 Task: Check the sale-to-list ratio of basement in the last 1 year.
Action: Mouse moved to (808, 183)
Screenshot: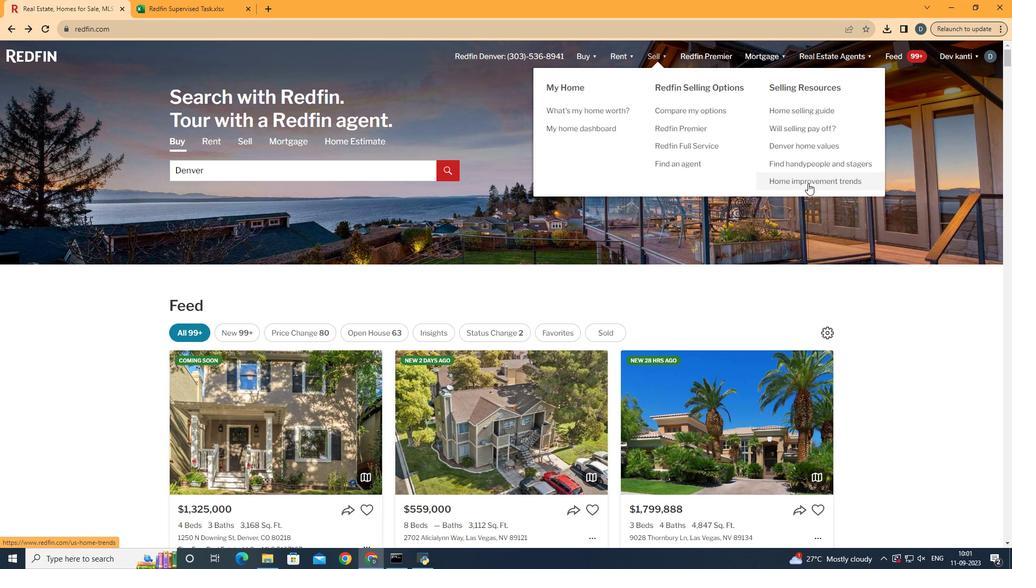 
Action: Mouse pressed left at (808, 183)
Screenshot: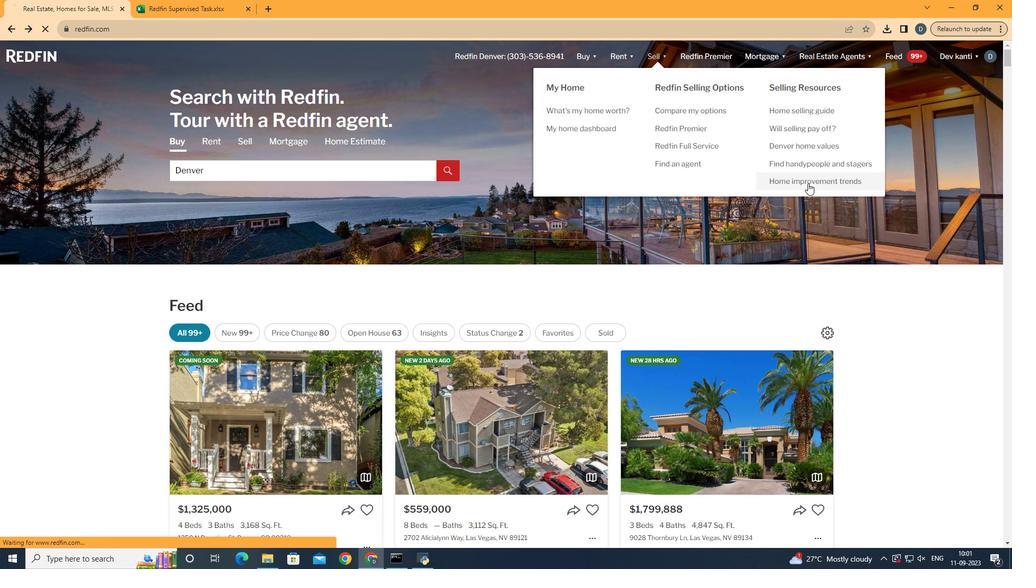 
Action: Mouse moved to (266, 201)
Screenshot: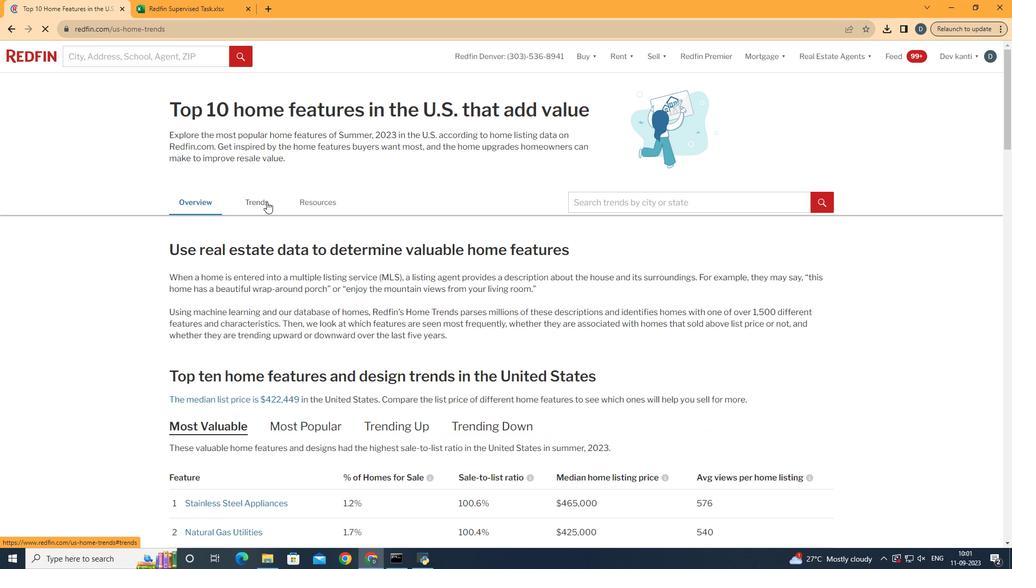 
Action: Mouse pressed left at (266, 201)
Screenshot: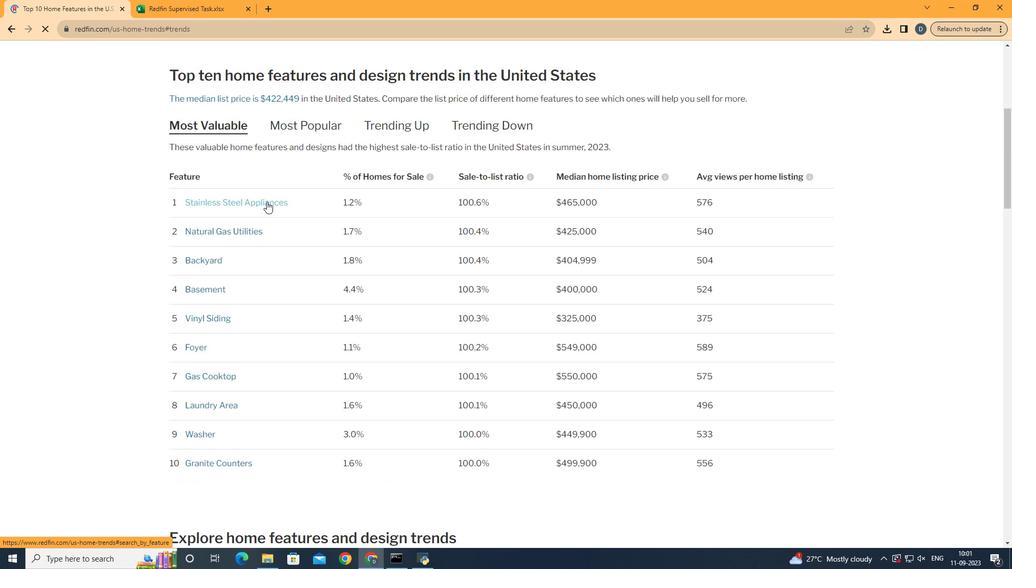 
Action: Mouse moved to (341, 247)
Screenshot: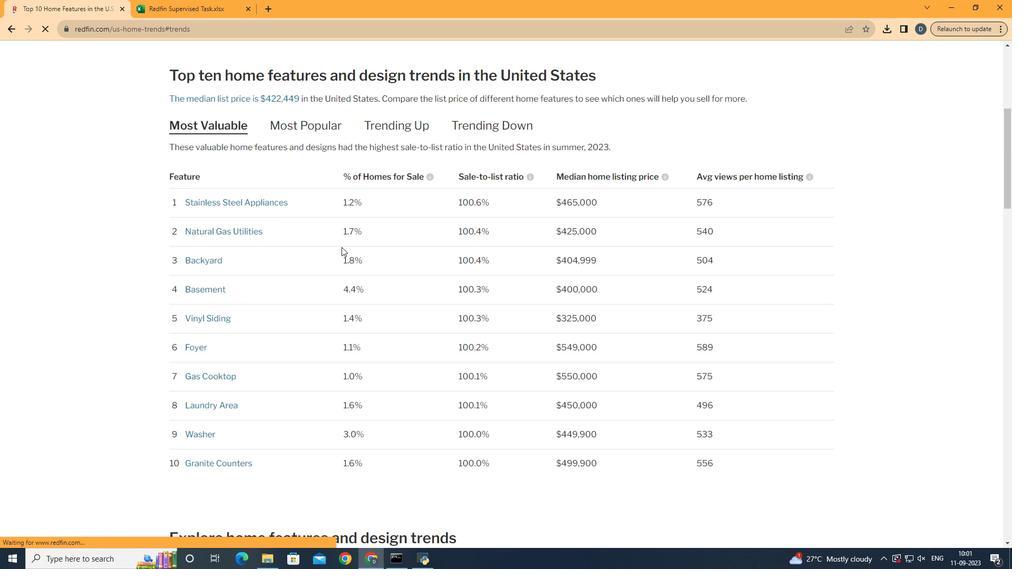 
Action: Mouse scrolled (341, 246) with delta (0, 0)
Screenshot: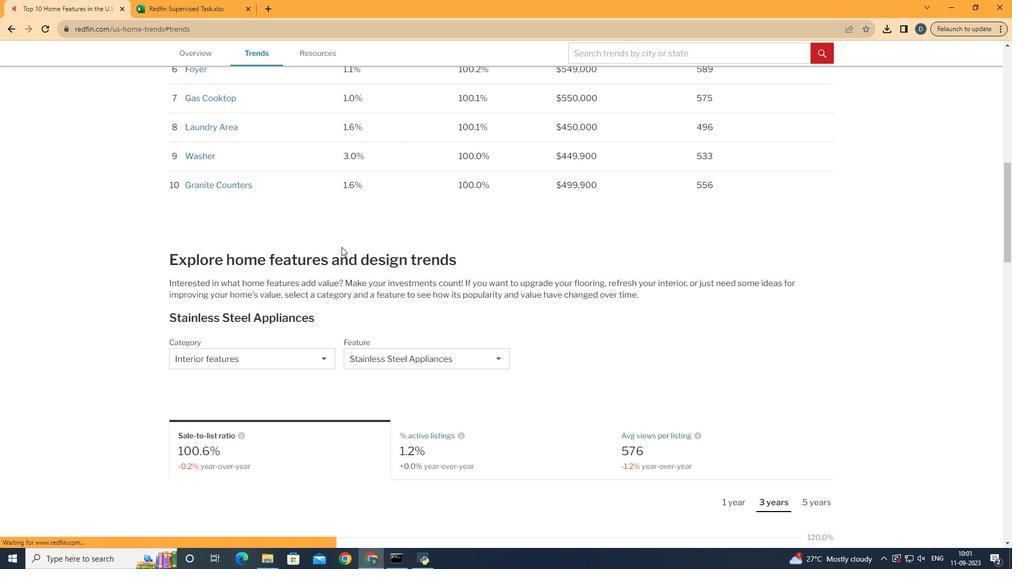 
Action: Mouse scrolled (341, 246) with delta (0, 0)
Screenshot: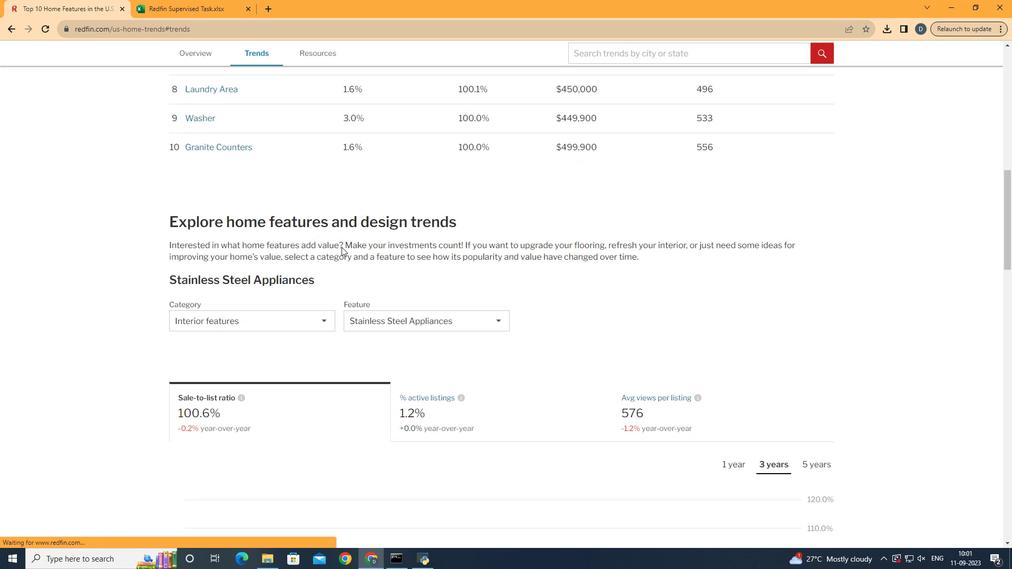
Action: Mouse scrolled (341, 246) with delta (0, 0)
Screenshot: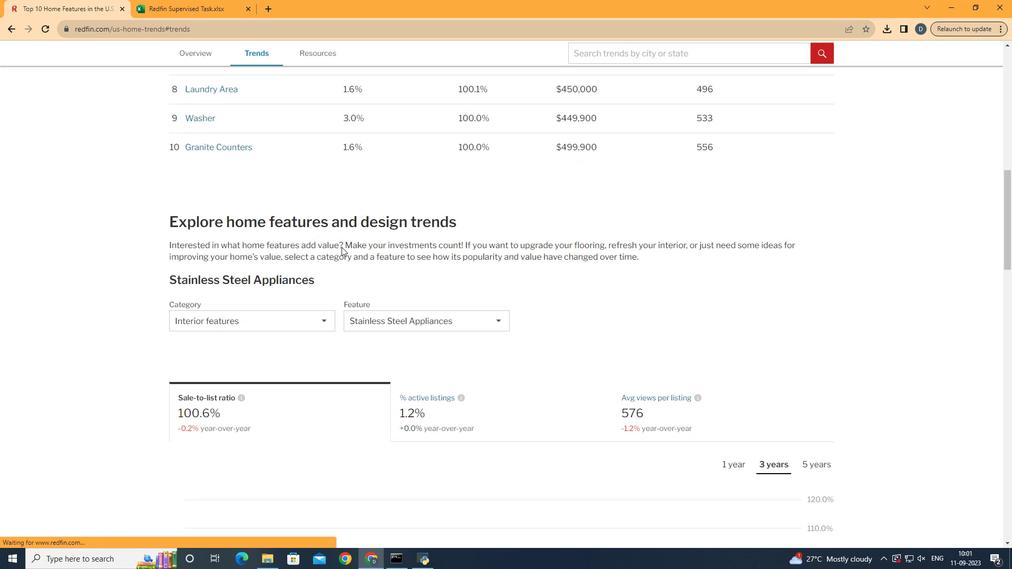 
Action: Mouse scrolled (341, 246) with delta (0, 0)
Screenshot: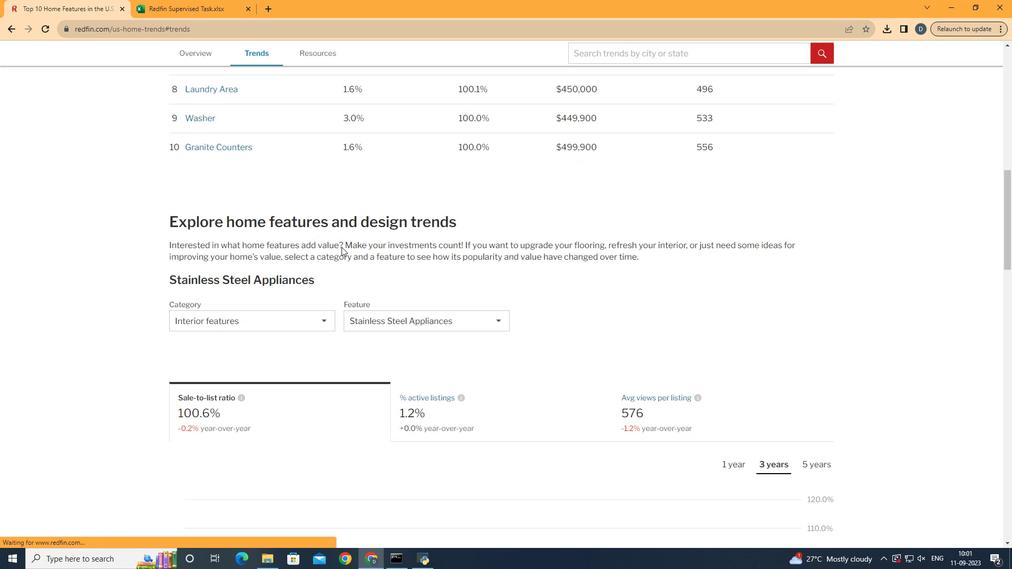 
Action: Mouse scrolled (341, 246) with delta (0, 0)
Screenshot: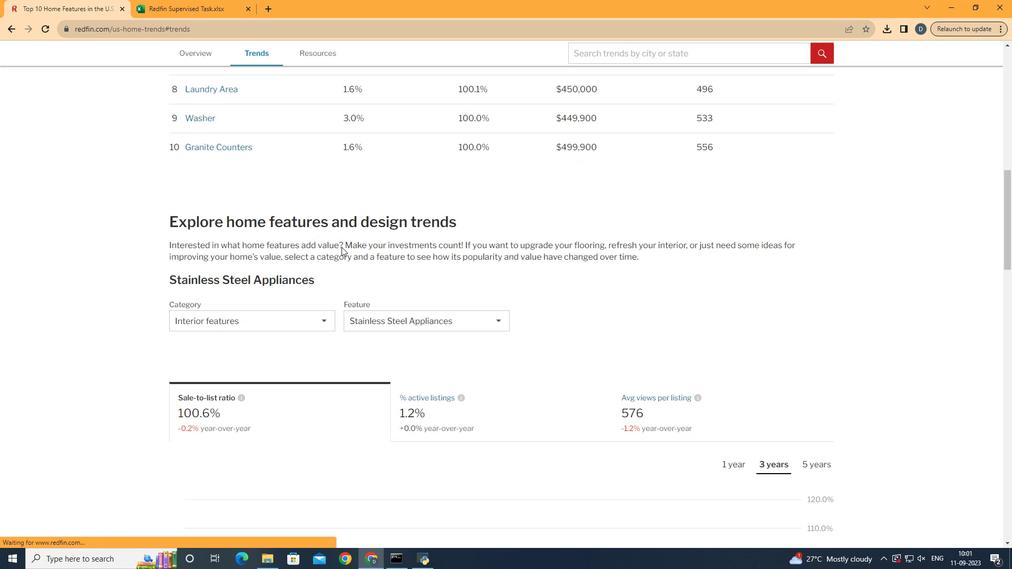 
Action: Mouse scrolled (341, 246) with delta (0, 0)
Screenshot: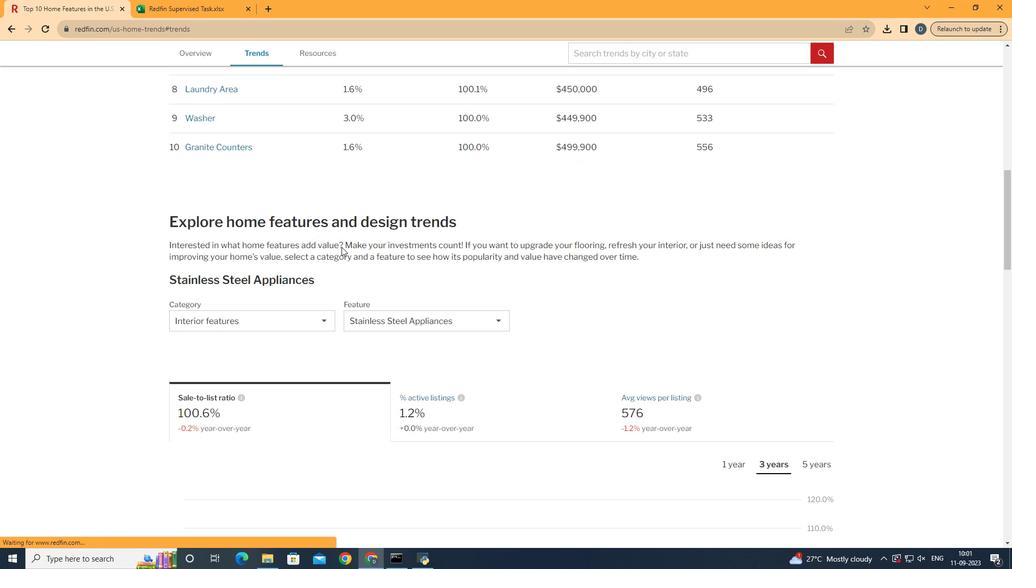 
Action: Mouse scrolled (341, 246) with delta (0, 0)
Screenshot: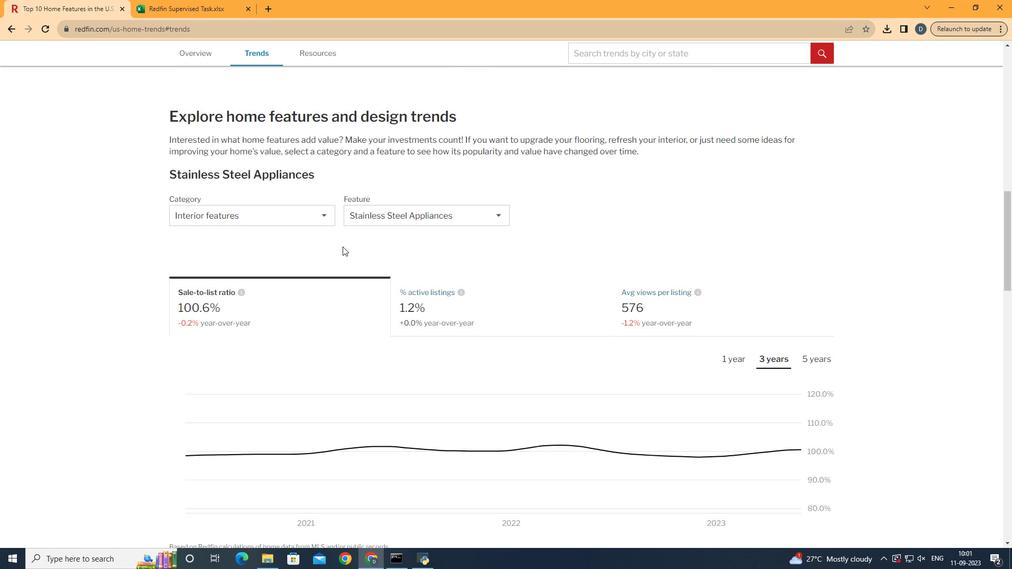 
Action: Mouse scrolled (341, 246) with delta (0, 0)
Screenshot: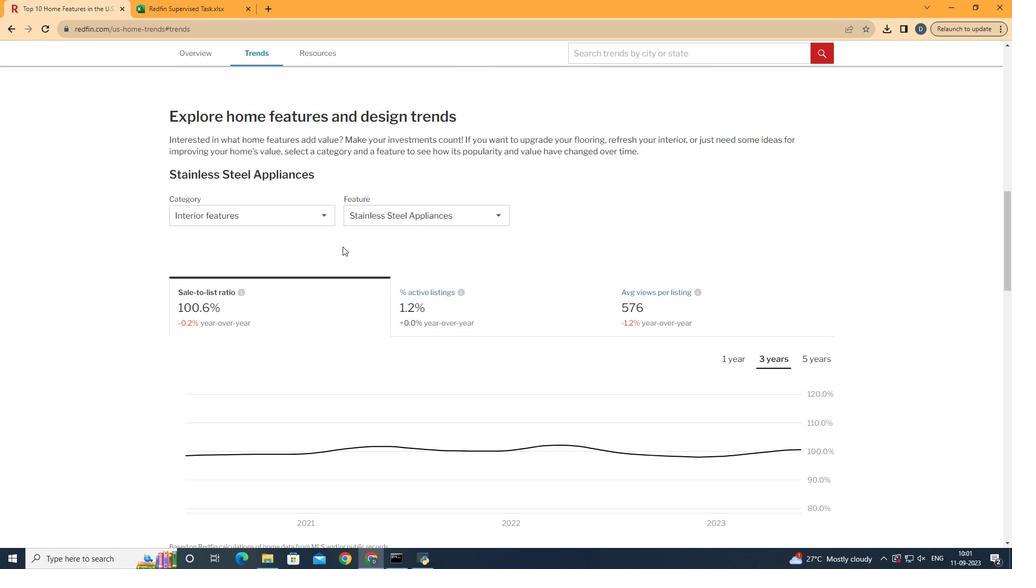 
Action: Mouse moved to (319, 217)
Screenshot: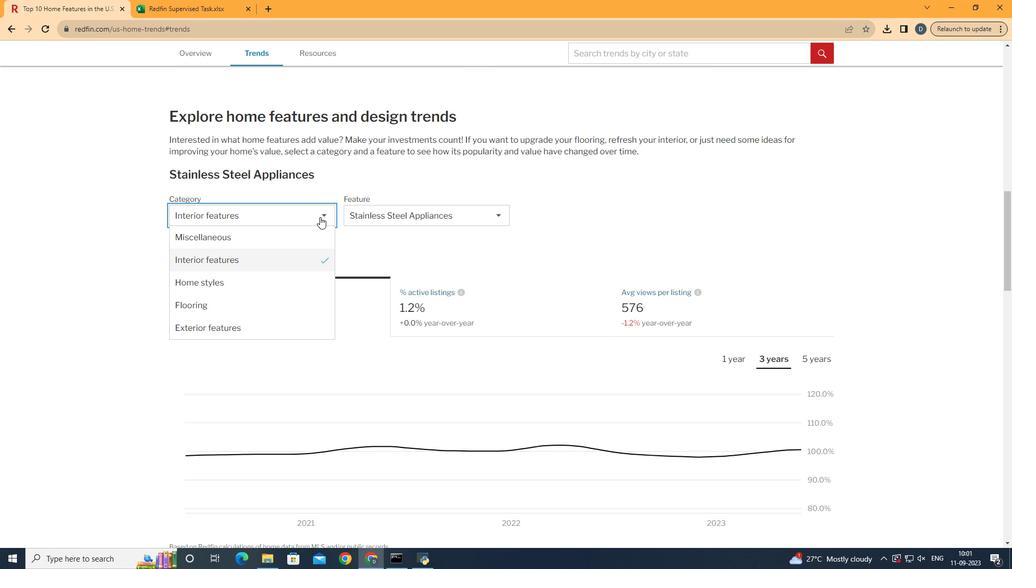 
Action: Mouse pressed left at (319, 217)
Screenshot: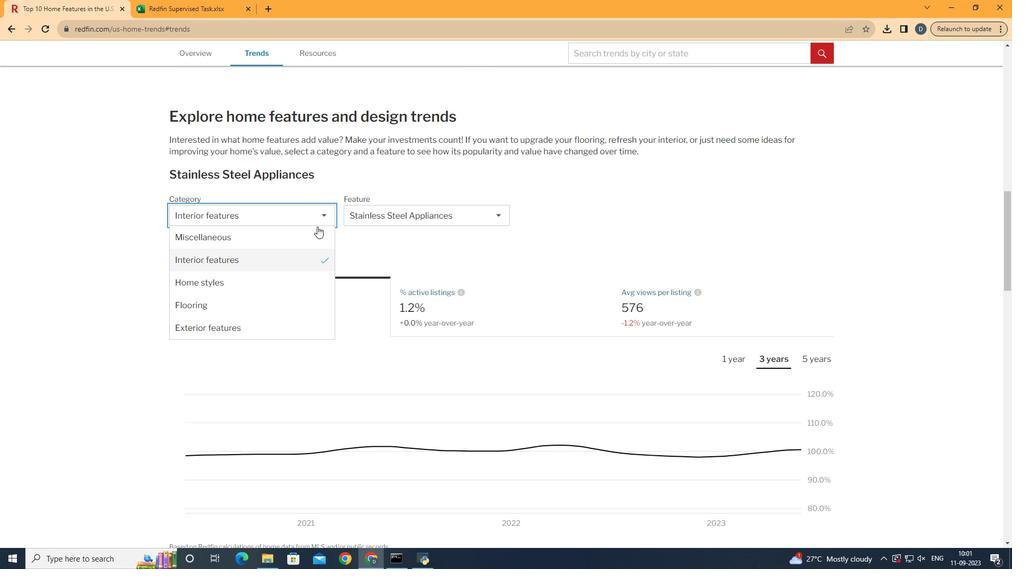 
Action: Mouse moved to (302, 259)
Screenshot: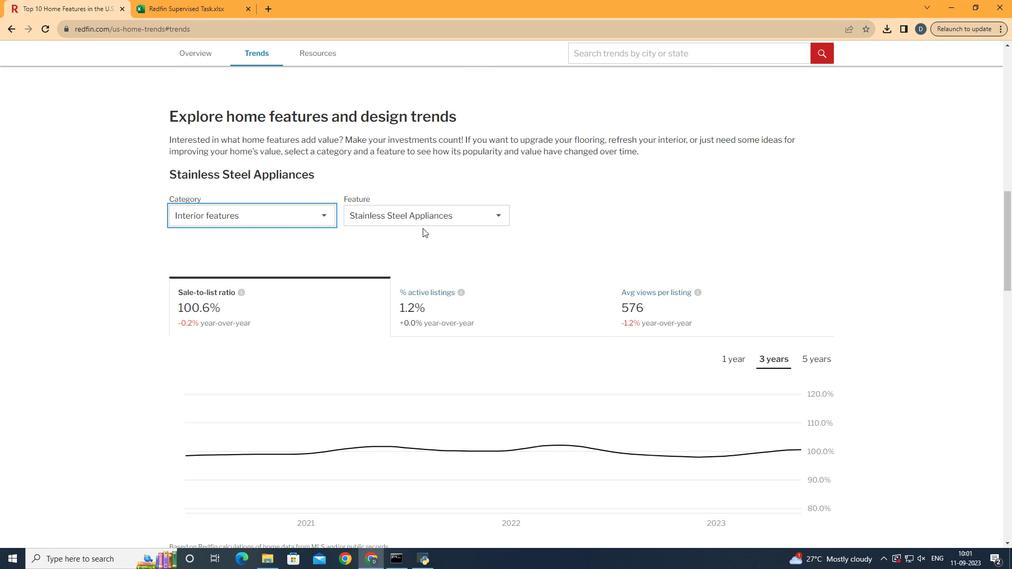 
Action: Mouse pressed left at (302, 259)
Screenshot: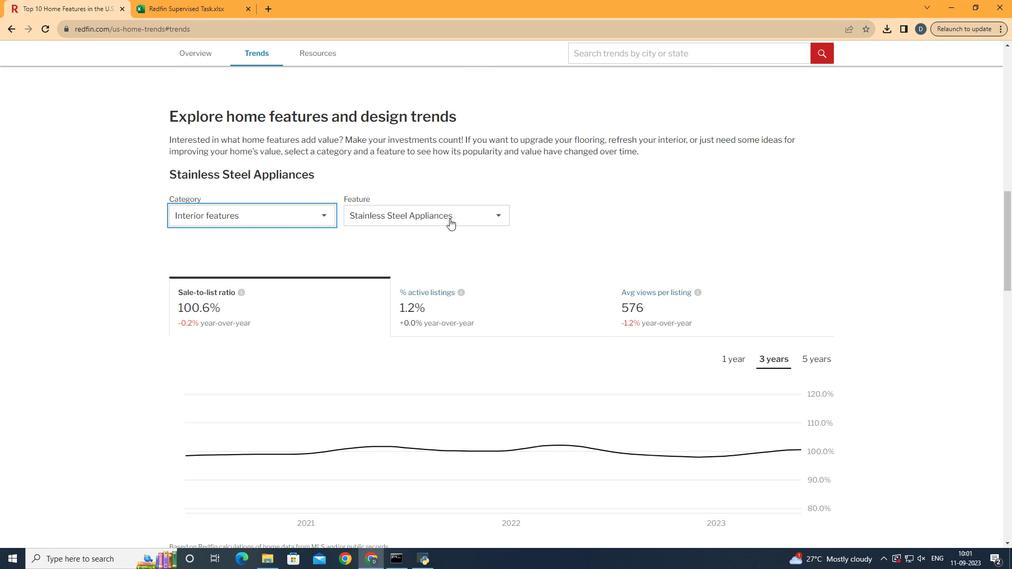 
Action: Mouse moved to (455, 214)
Screenshot: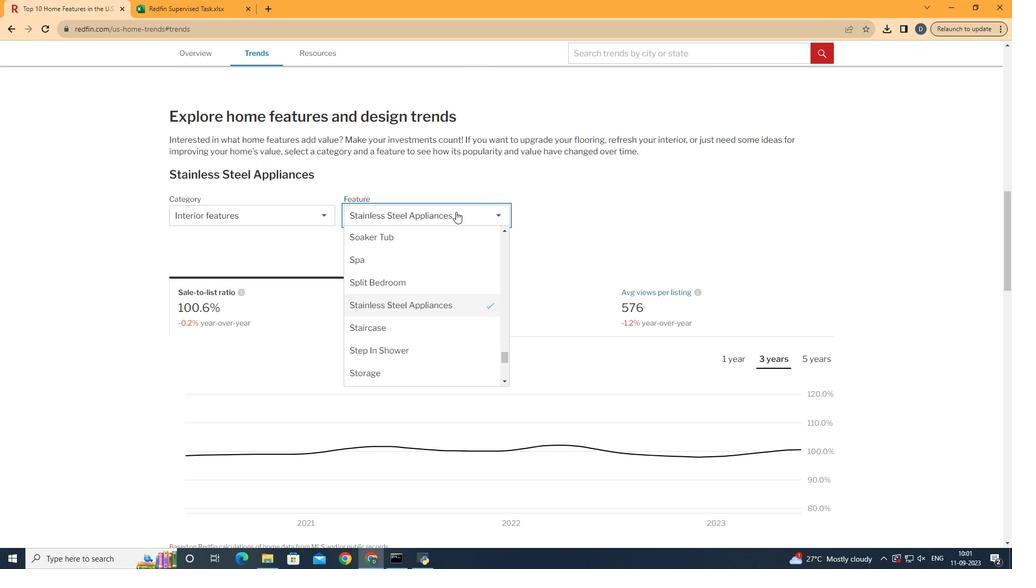 
Action: Mouse pressed left at (455, 214)
Screenshot: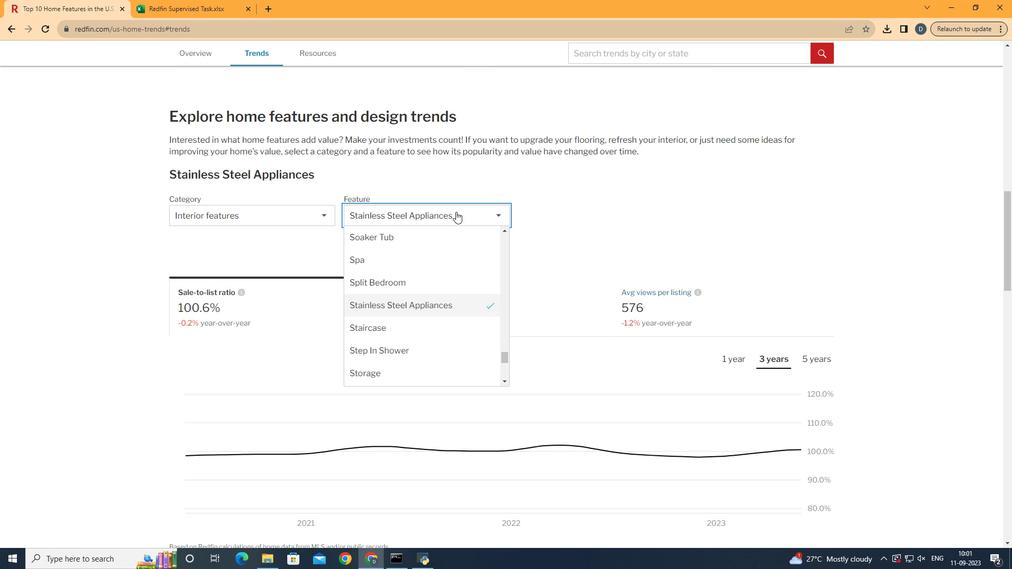 
Action: Mouse moved to (507, 359)
Screenshot: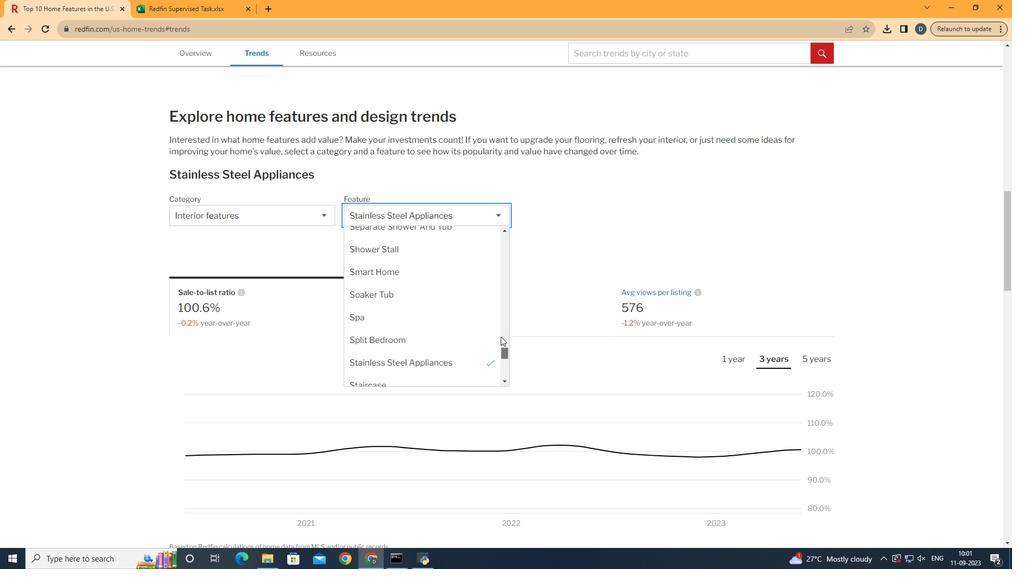
Action: Mouse pressed left at (507, 359)
Screenshot: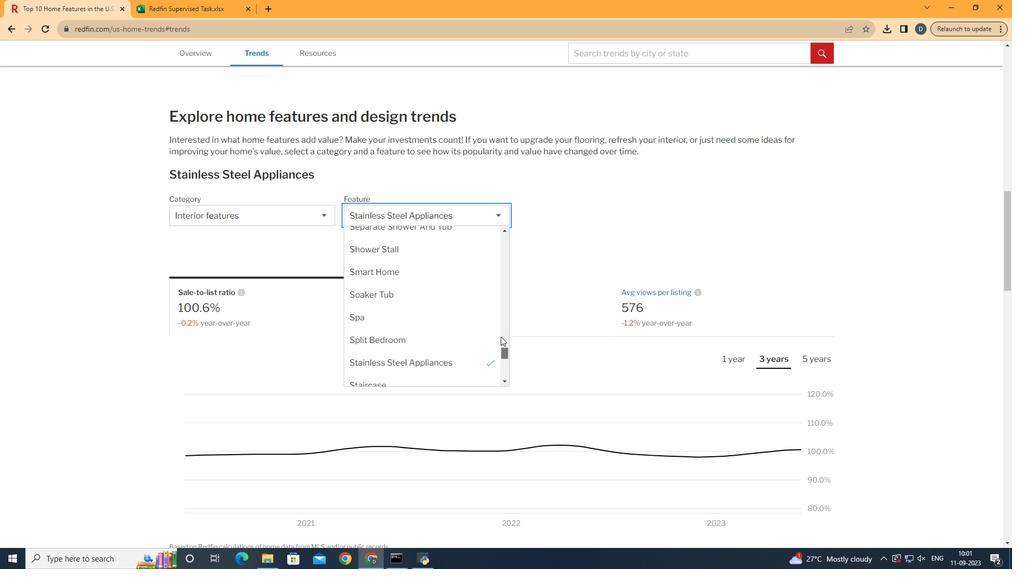 
Action: Mouse moved to (424, 396)
Screenshot: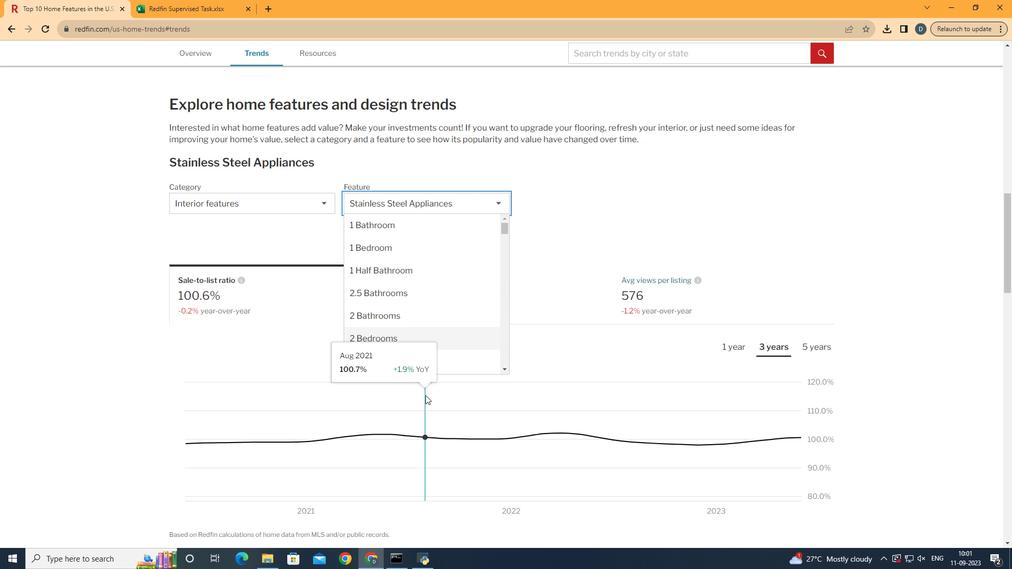 
Action: Mouse scrolled (424, 396) with delta (0, 0)
Screenshot: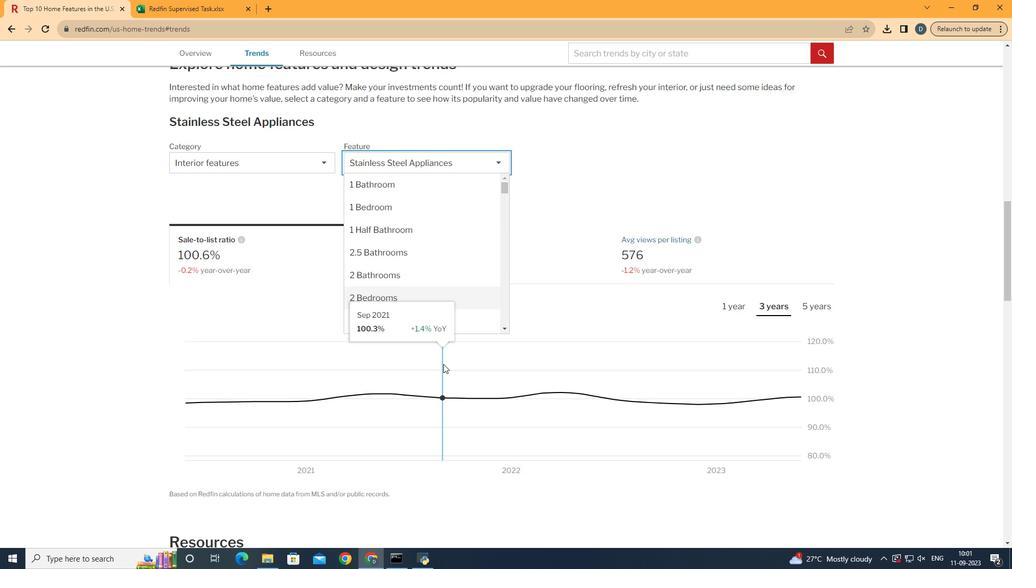
Action: Mouse moved to (451, 246)
Screenshot: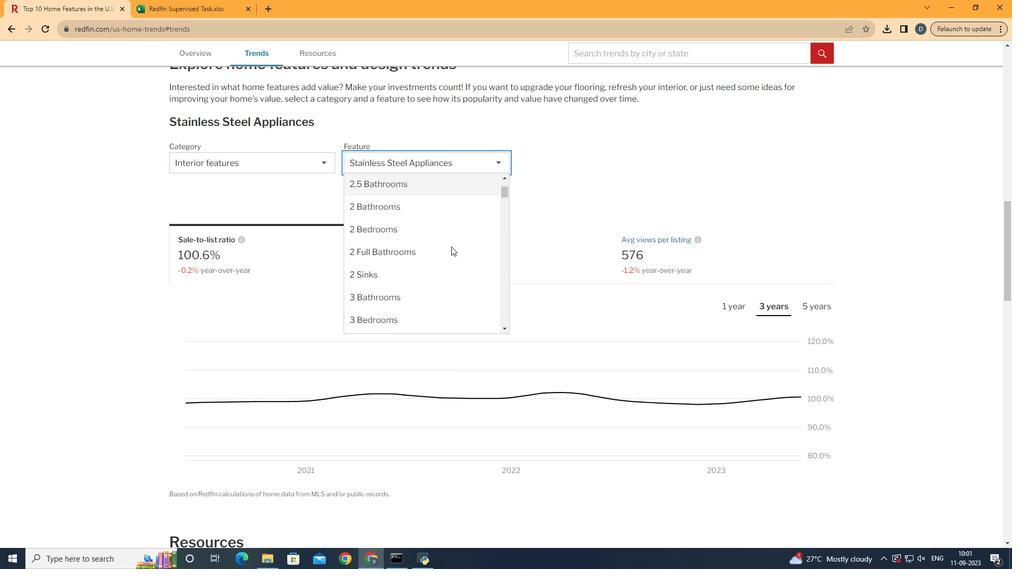 
Action: Mouse scrolled (451, 246) with delta (0, 0)
Screenshot: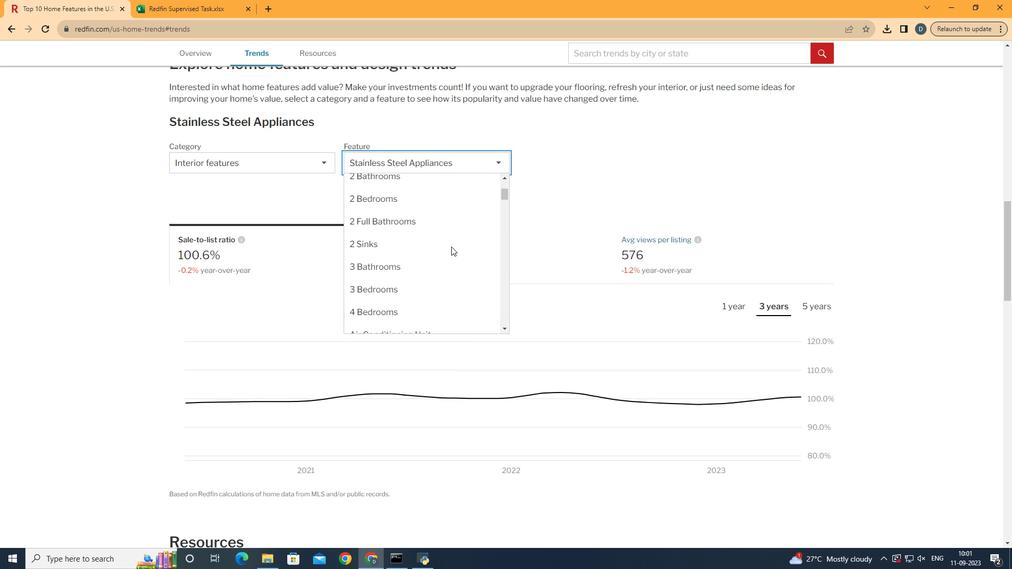 
Action: Mouse scrolled (451, 246) with delta (0, 0)
Screenshot: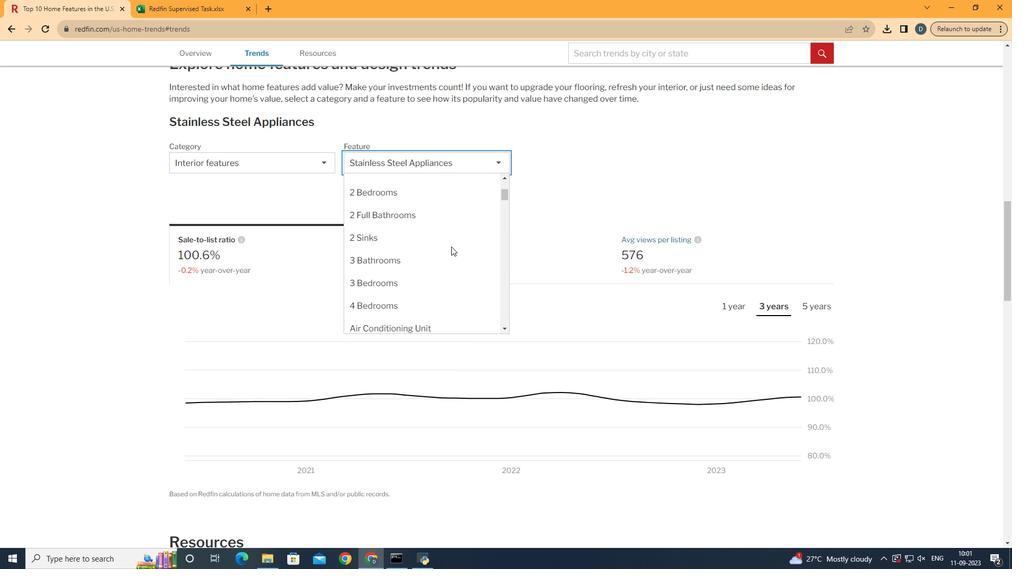
Action: Mouse moved to (445, 276)
Screenshot: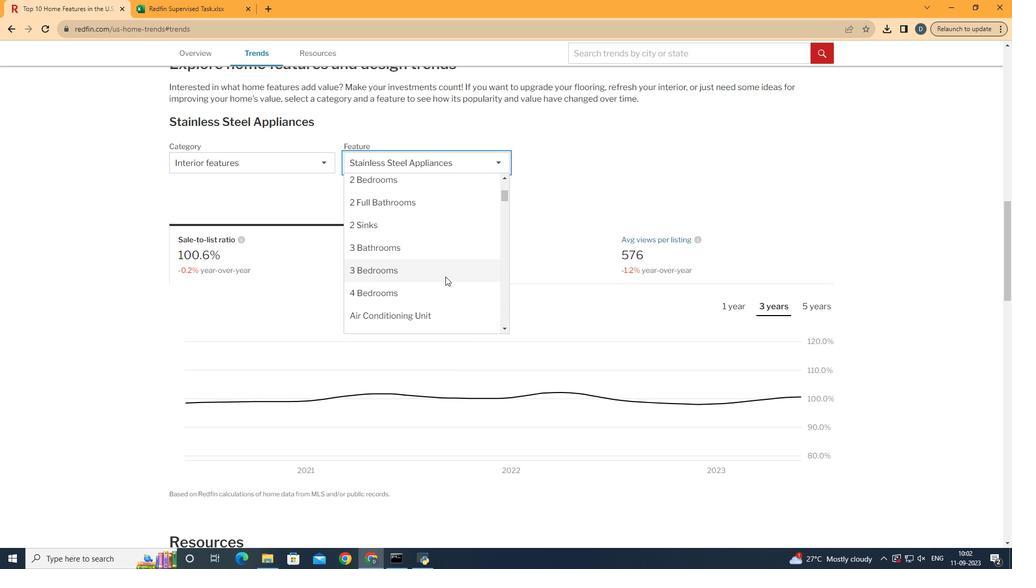 
Action: Mouse scrolled (445, 276) with delta (0, 0)
Screenshot: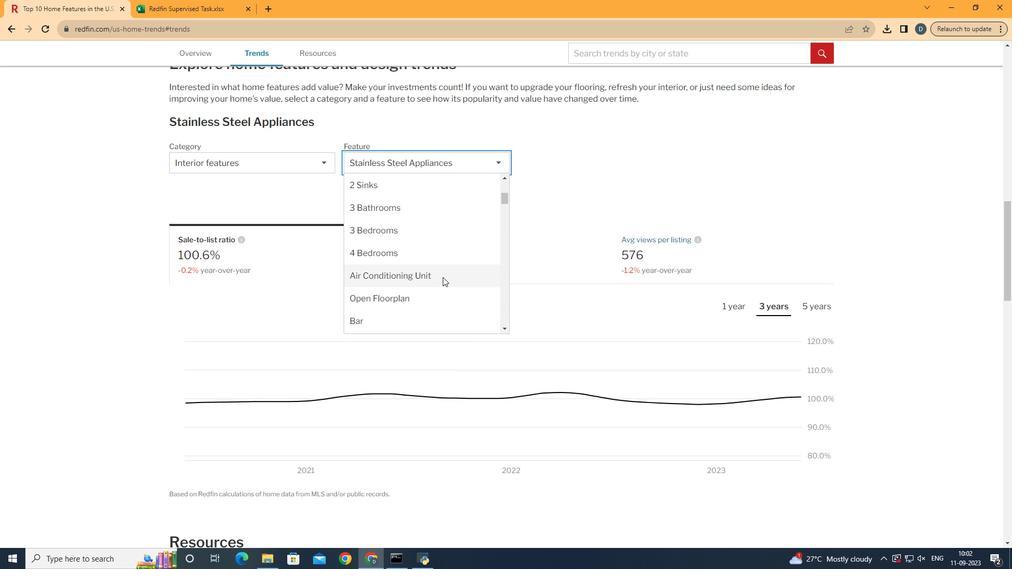 
Action: Mouse moved to (438, 286)
Screenshot: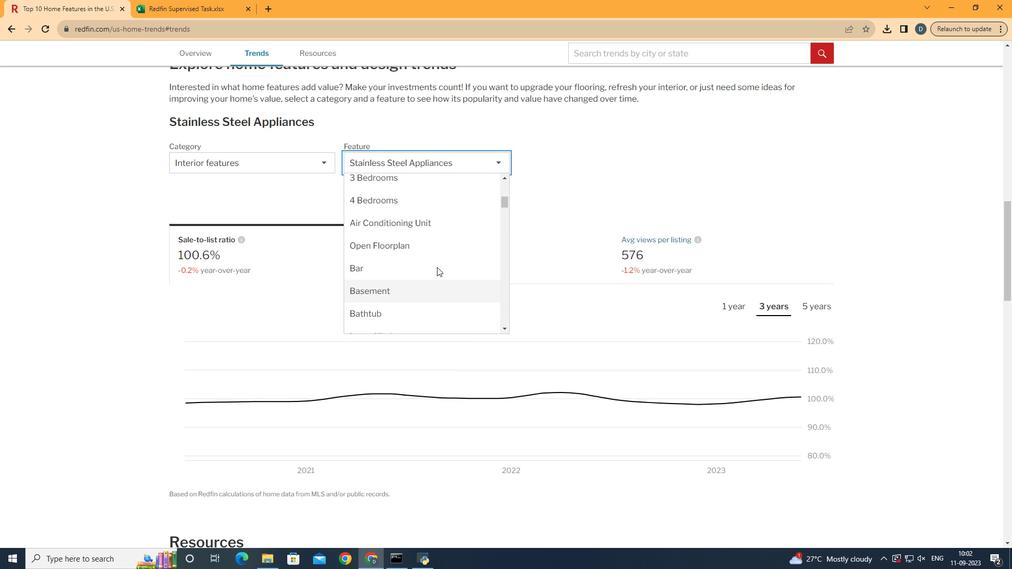 
Action: Mouse scrolled (438, 285) with delta (0, 0)
Screenshot: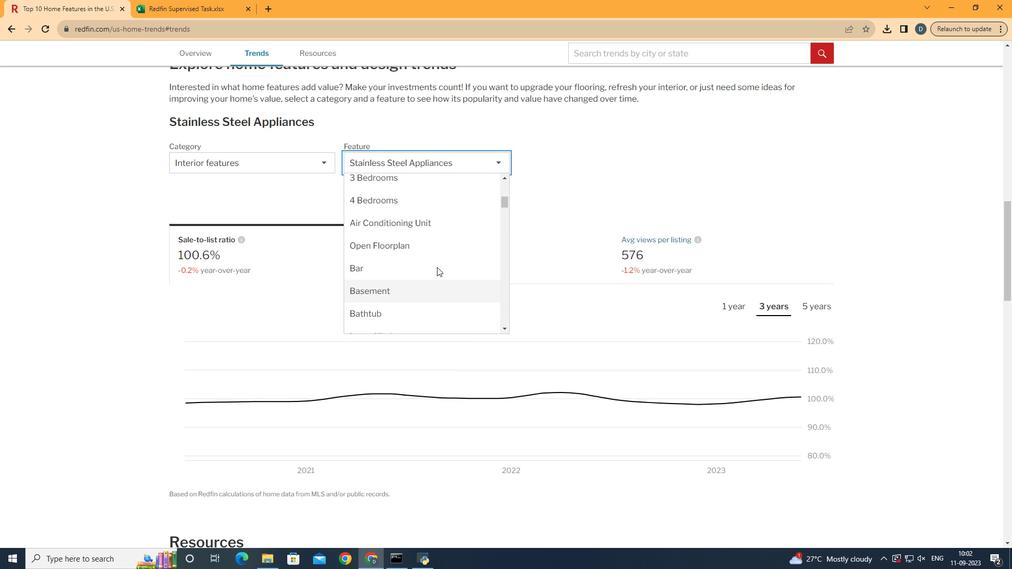 
Action: Mouse moved to (436, 252)
Screenshot: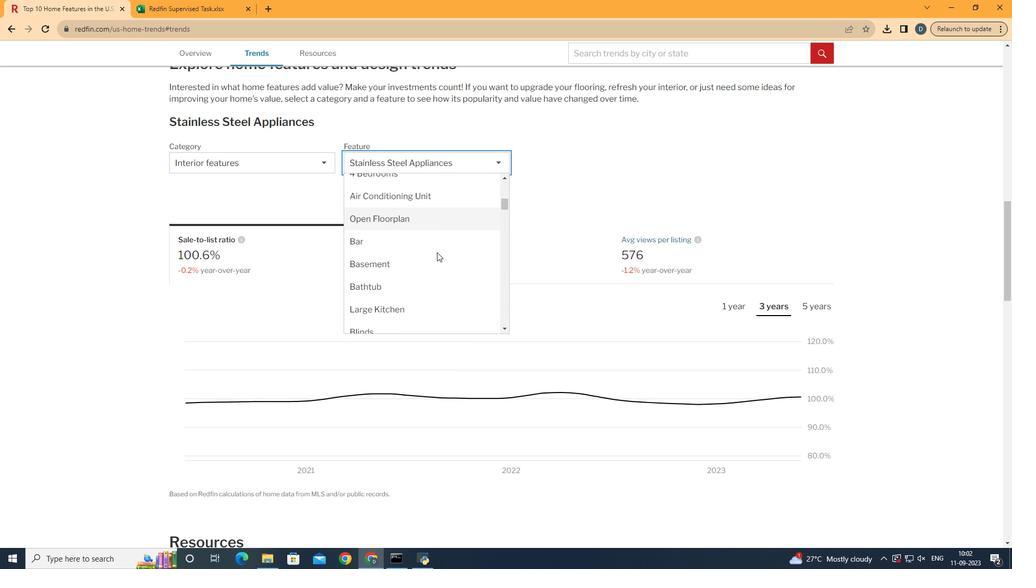 
Action: Mouse scrolled (436, 251) with delta (0, 0)
Screenshot: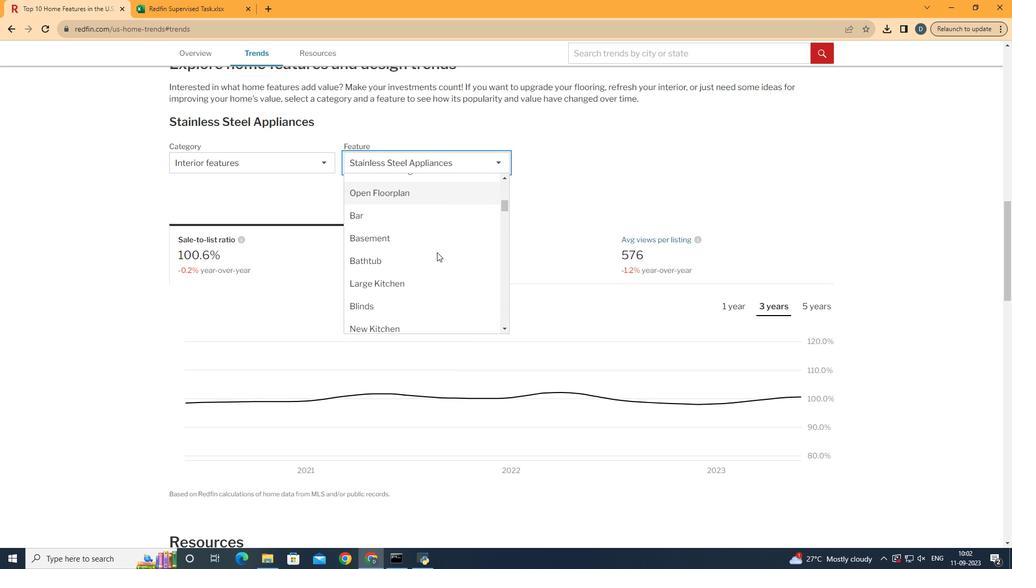 
Action: Mouse moved to (438, 239)
Screenshot: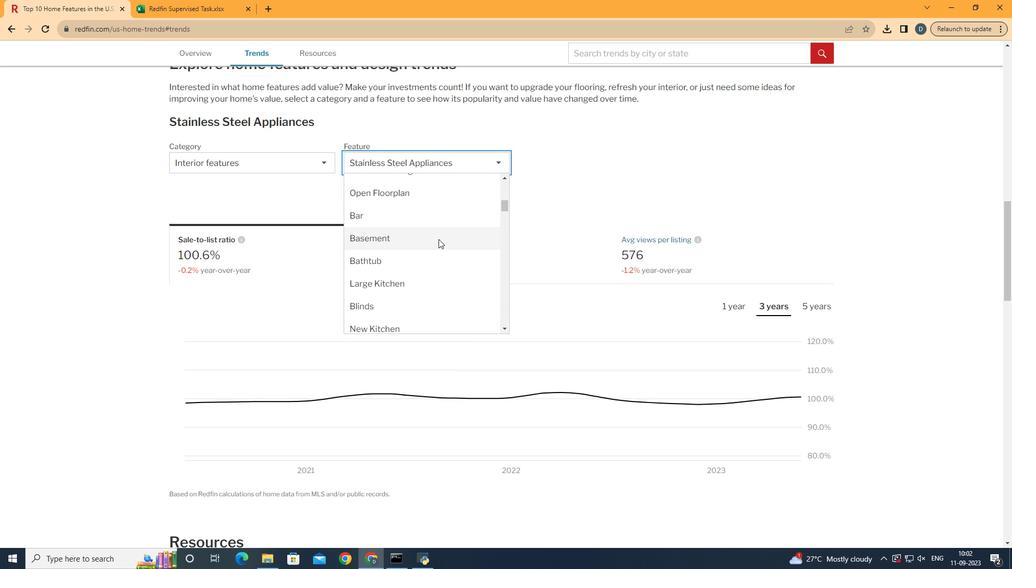 
Action: Mouse pressed left at (438, 239)
Screenshot: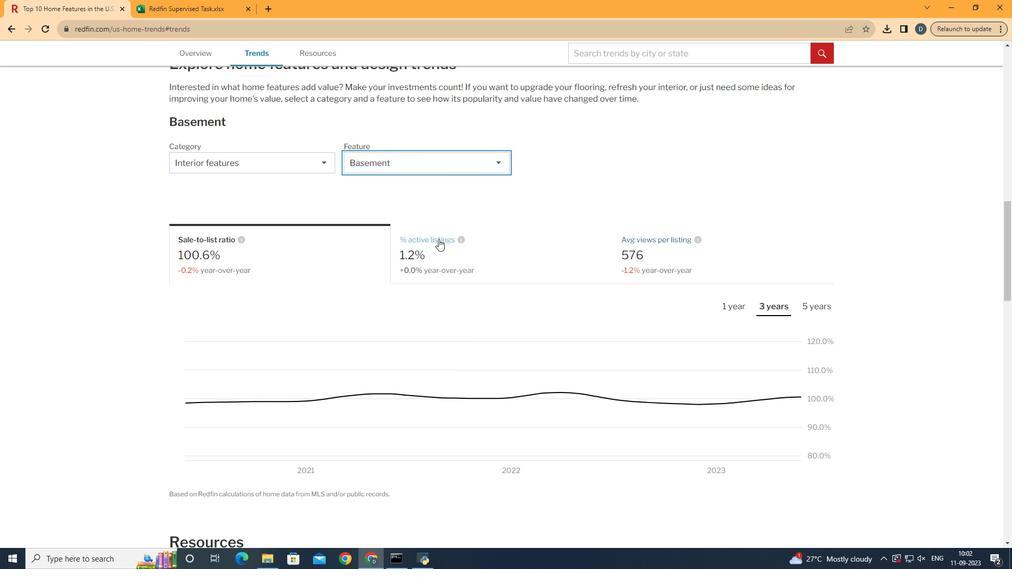 
Action: Mouse moved to (343, 247)
Screenshot: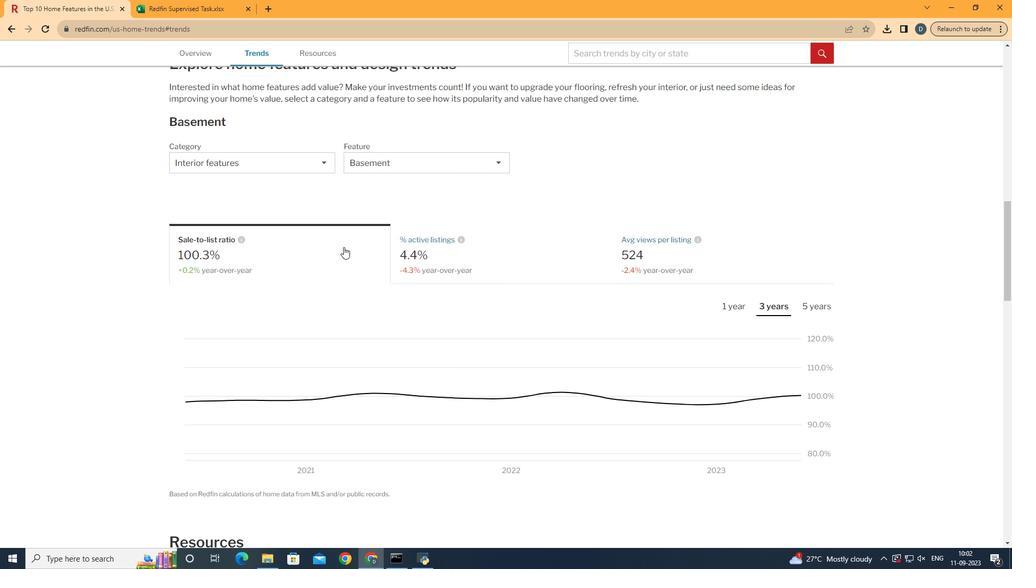 
Action: Mouse pressed left at (343, 247)
Screenshot: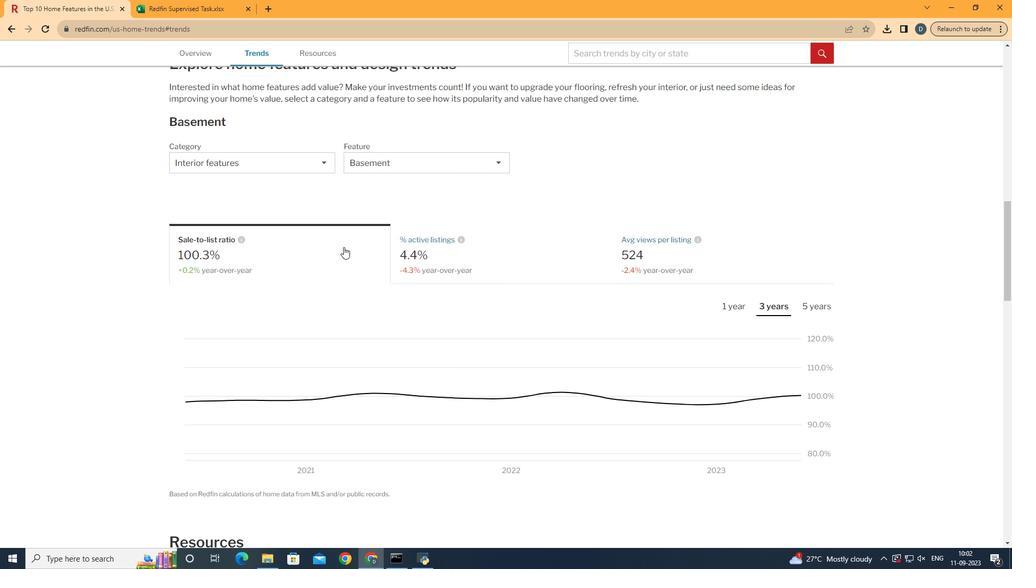 
Action: Mouse moved to (734, 310)
Screenshot: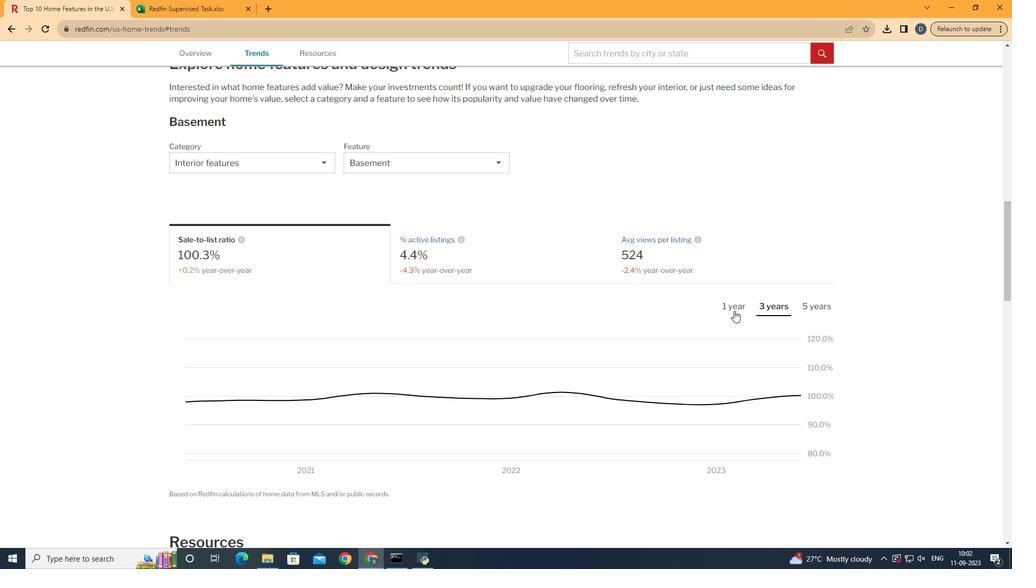 
Action: Mouse pressed left at (734, 310)
Screenshot: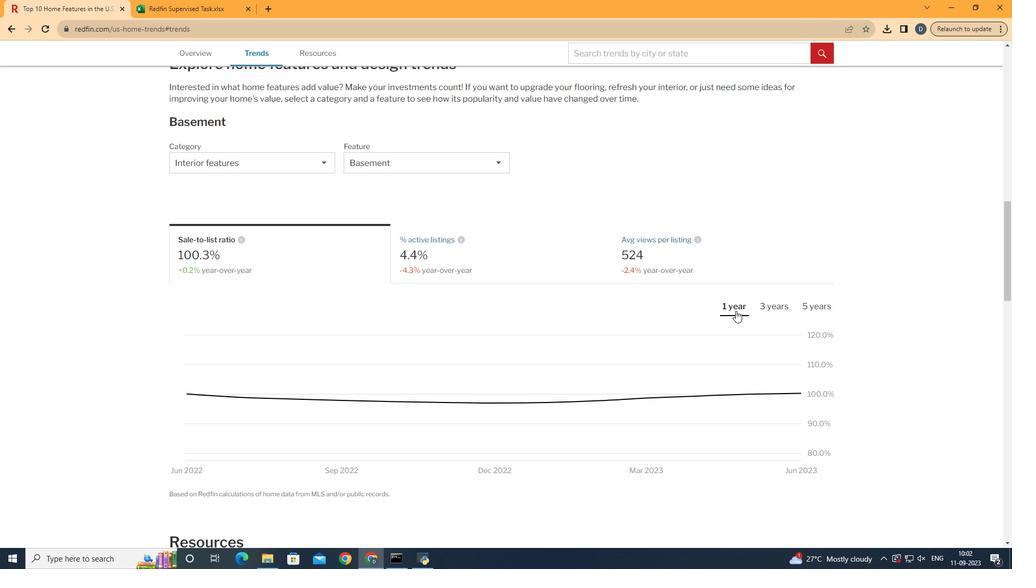 
Action: Mouse moved to (821, 395)
Screenshot: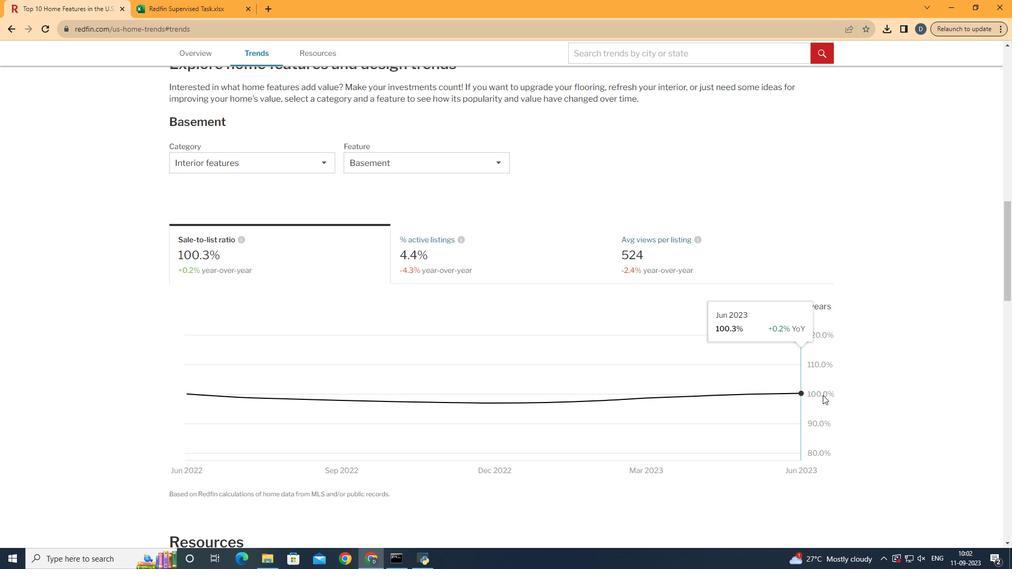 
